 Task: Adjust ticket priority based on the impact on the customer's operations.
Action: Mouse moved to (1031, 84)
Screenshot: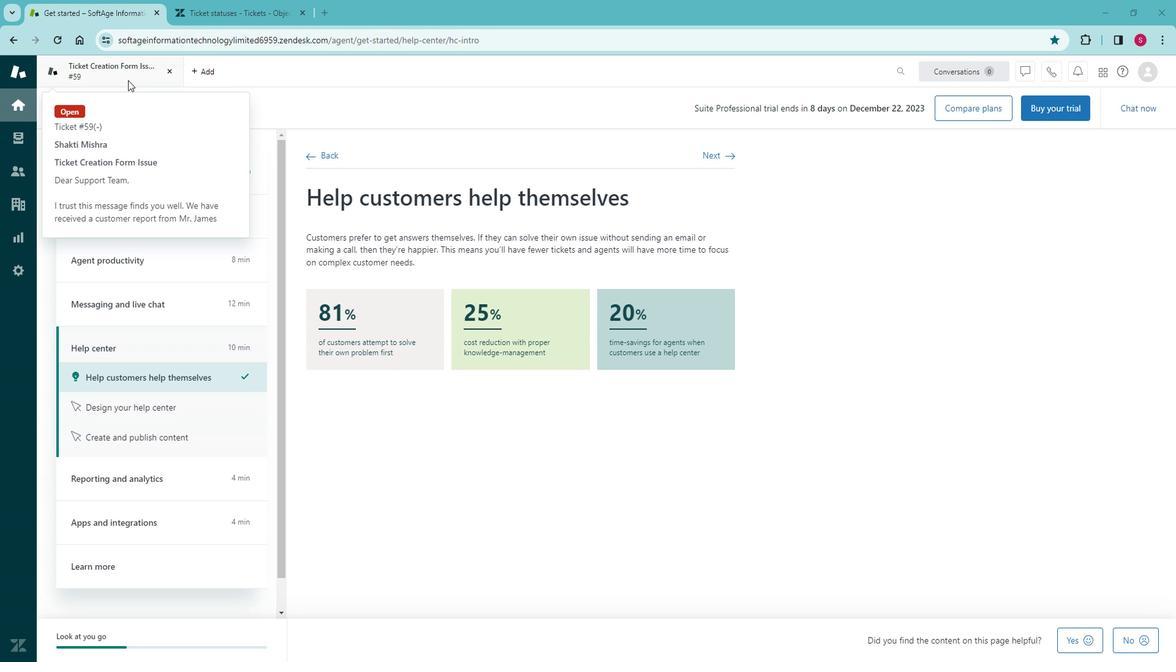
Action: Mouse pressed left at (1031, 84)
Screenshot: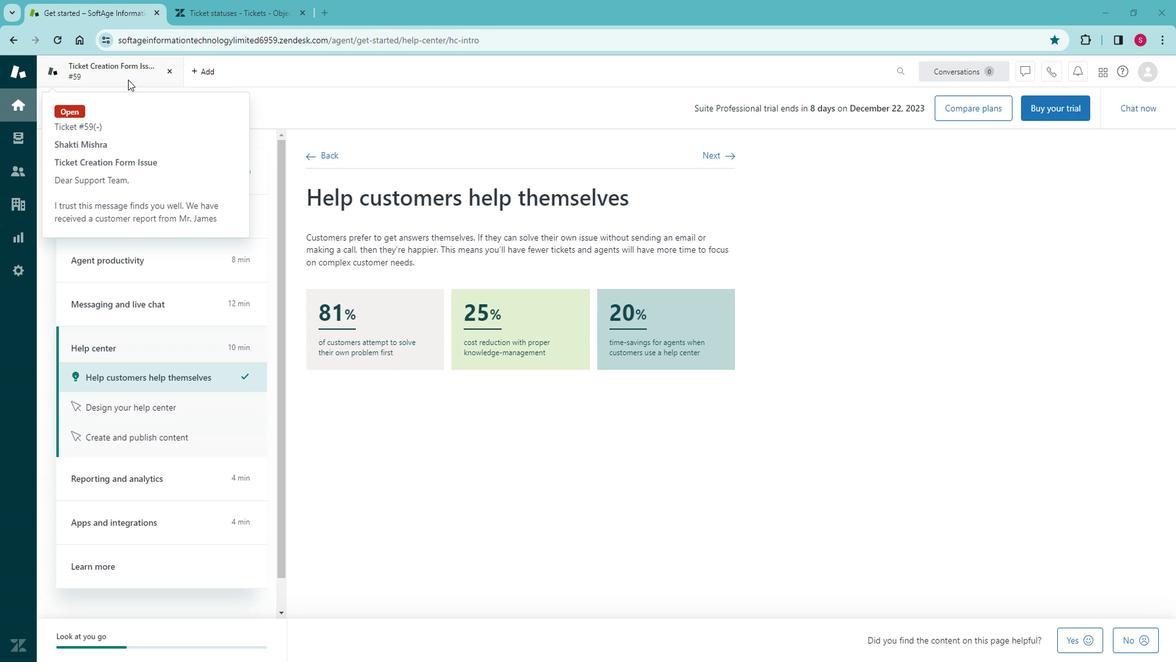 
Action: Mouse moved to (1102, 336)
Screenshot: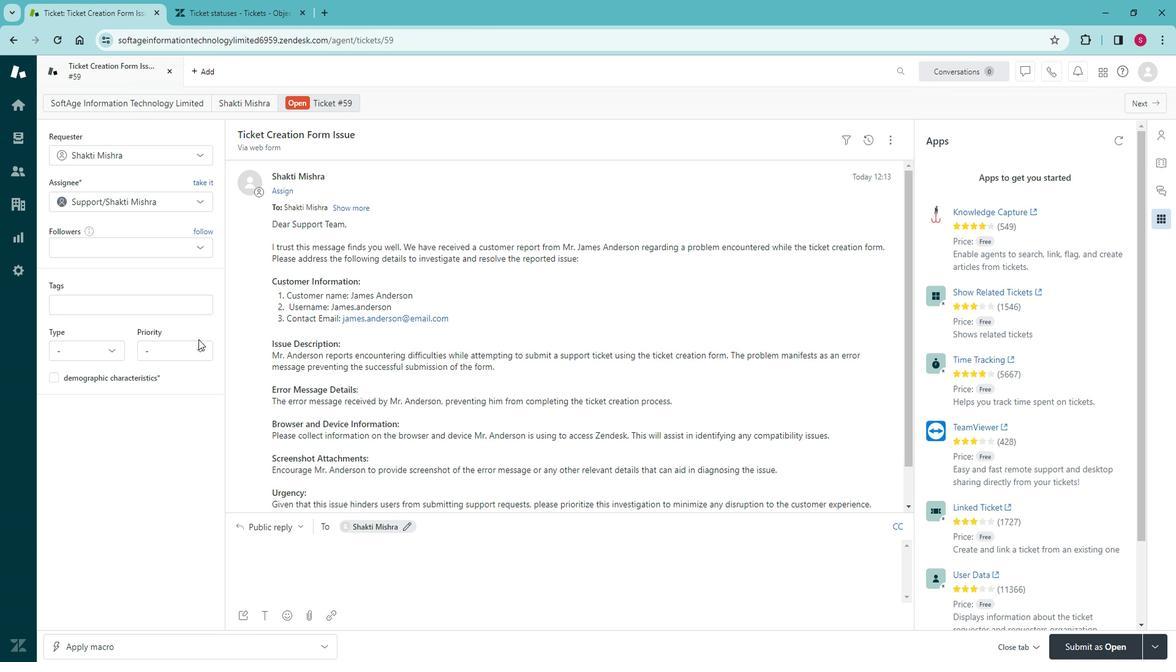 
Action: Mouse pressed left at (1102, 336)
Screenshot: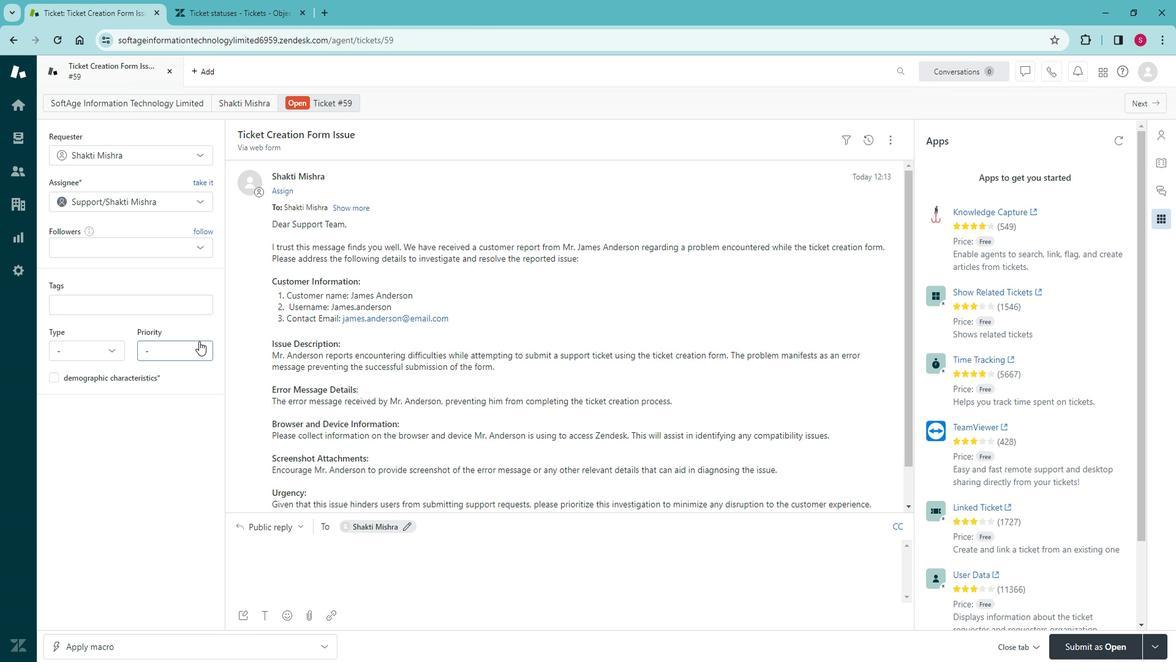 
Action: Mouse moved to (1094, 416)
Screenshot: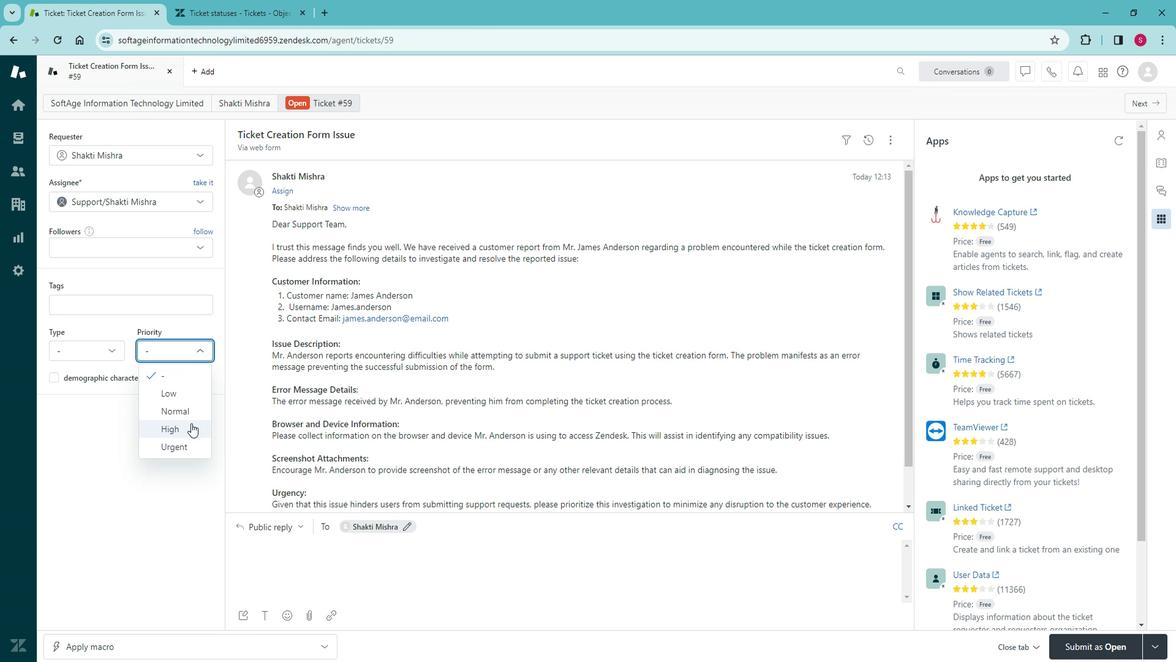 
Action: Mouse pressed left at (1094, 416)
Screenshot: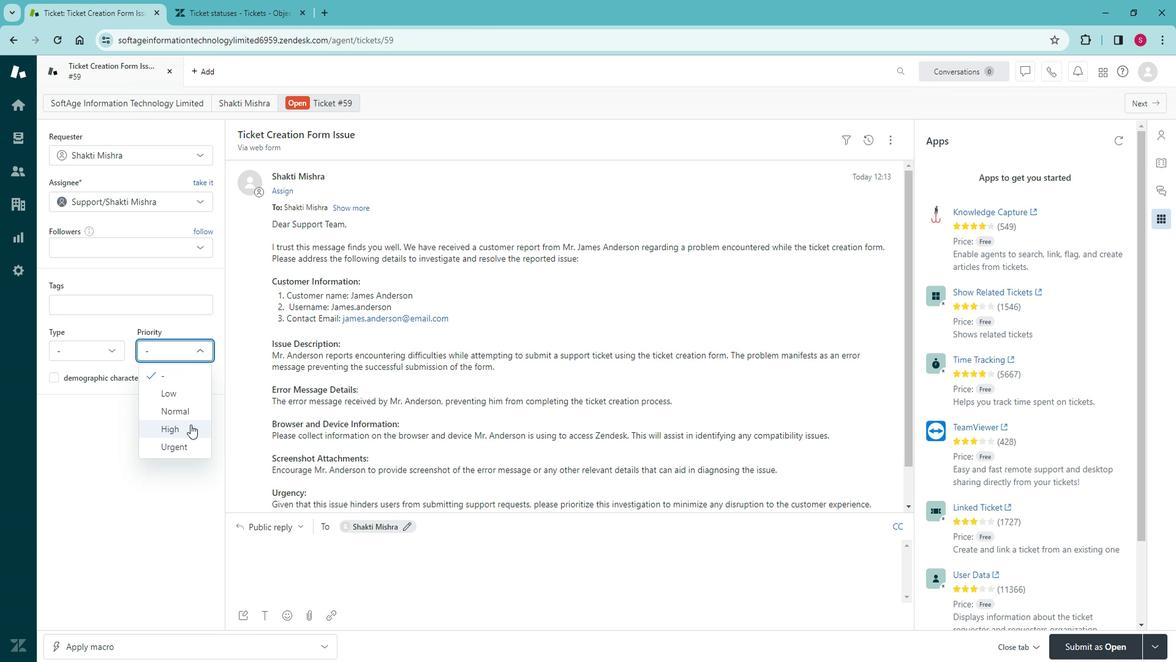 
Action: Mouse moved to (787, 361)
Screenshot: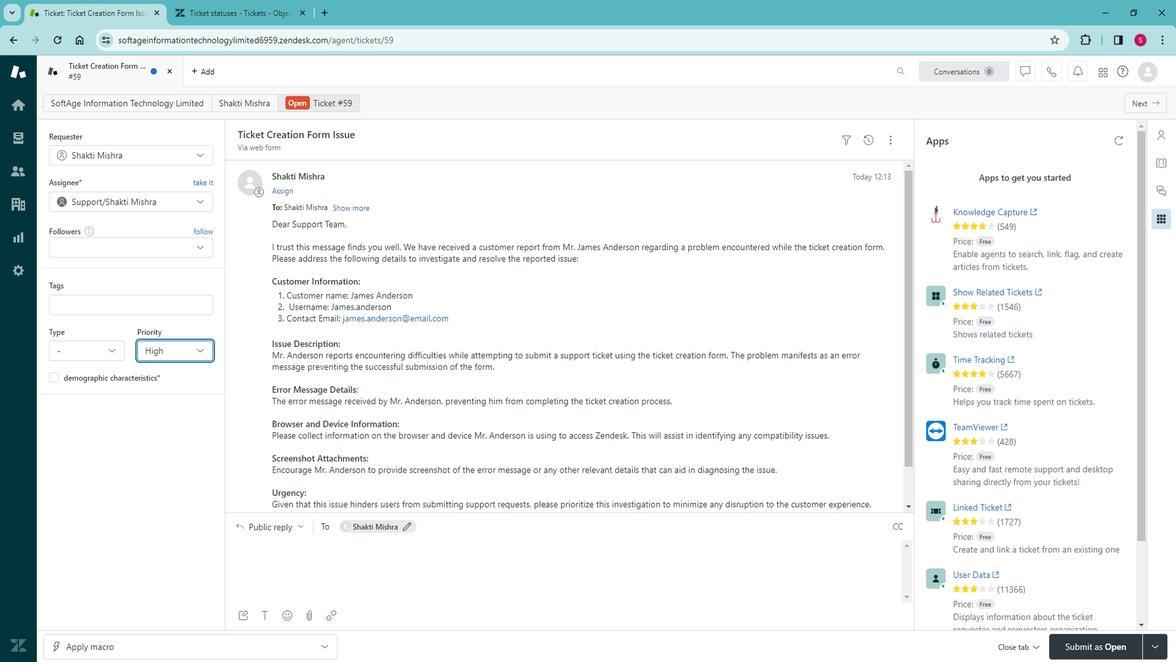 
Action: Mouse pressed left at (787, 361)
Screenshot: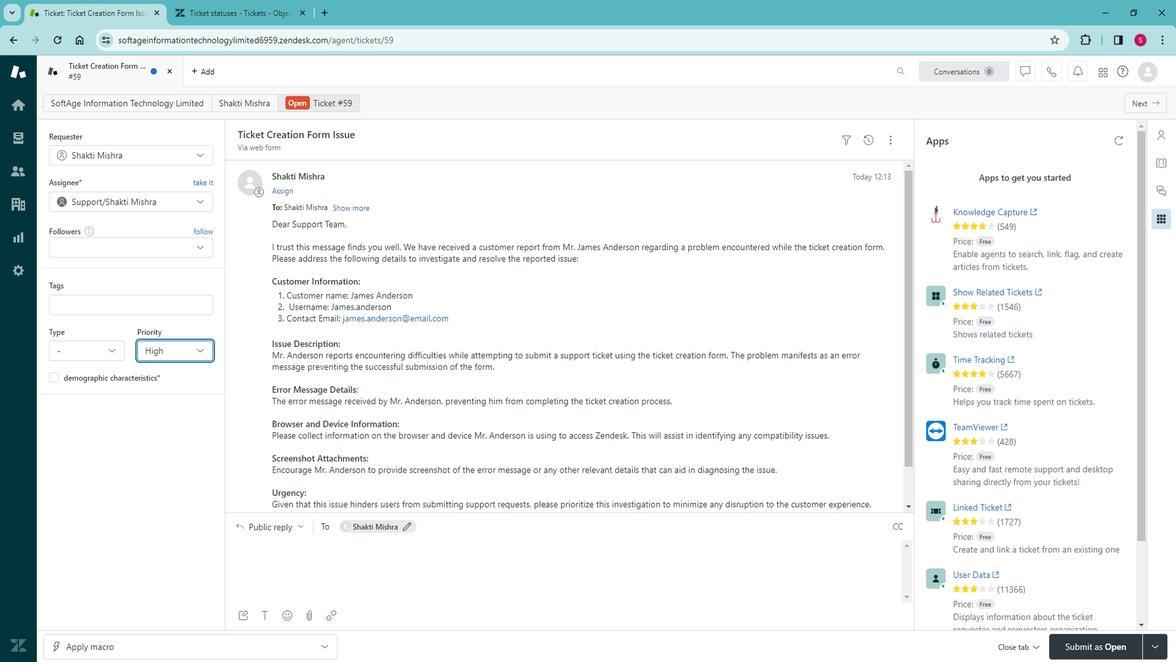 
